 Task: Add Murphy's Naturals Lemon Eucalyptus Oil Insect Repellent to the cart.
Action: Mouse moved to (883, 336)
Screenshot: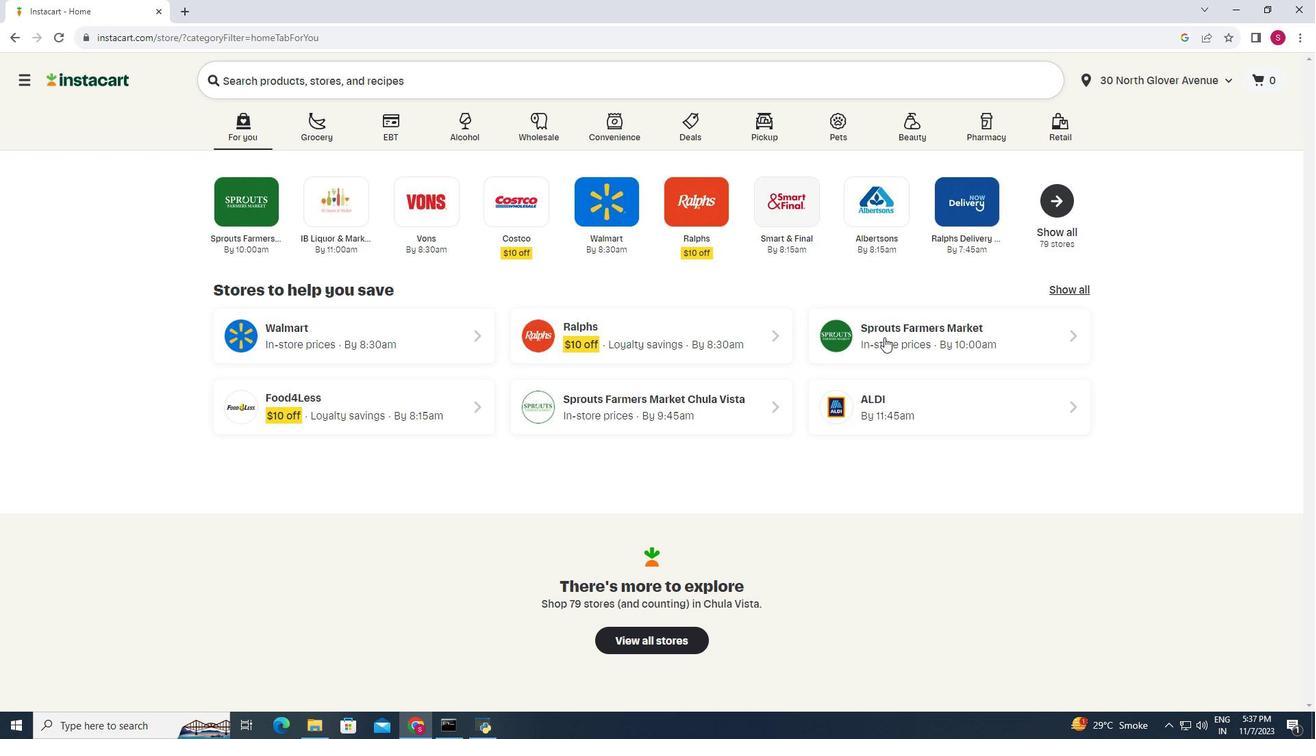 
Action: Mouse pressed left at (883, 336)
Screenshot: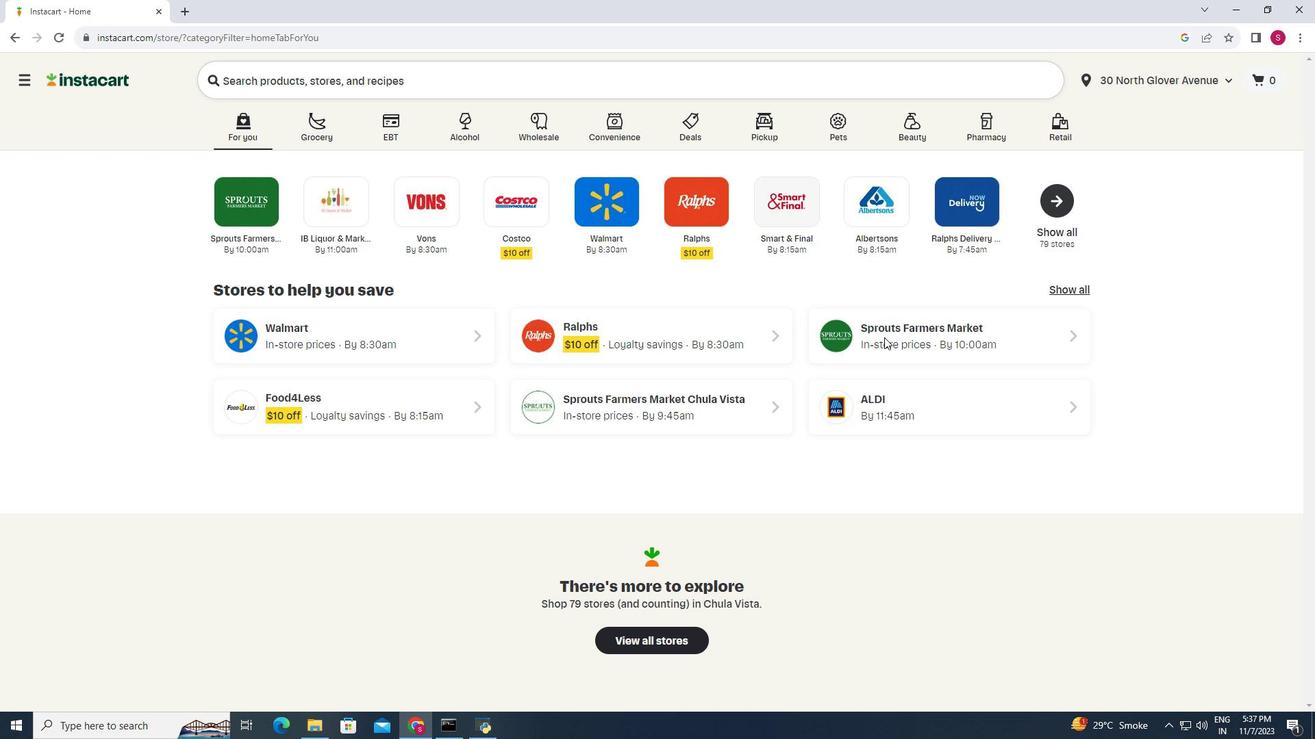 
Action: Mouse moved to (115, 407)
Screenshot: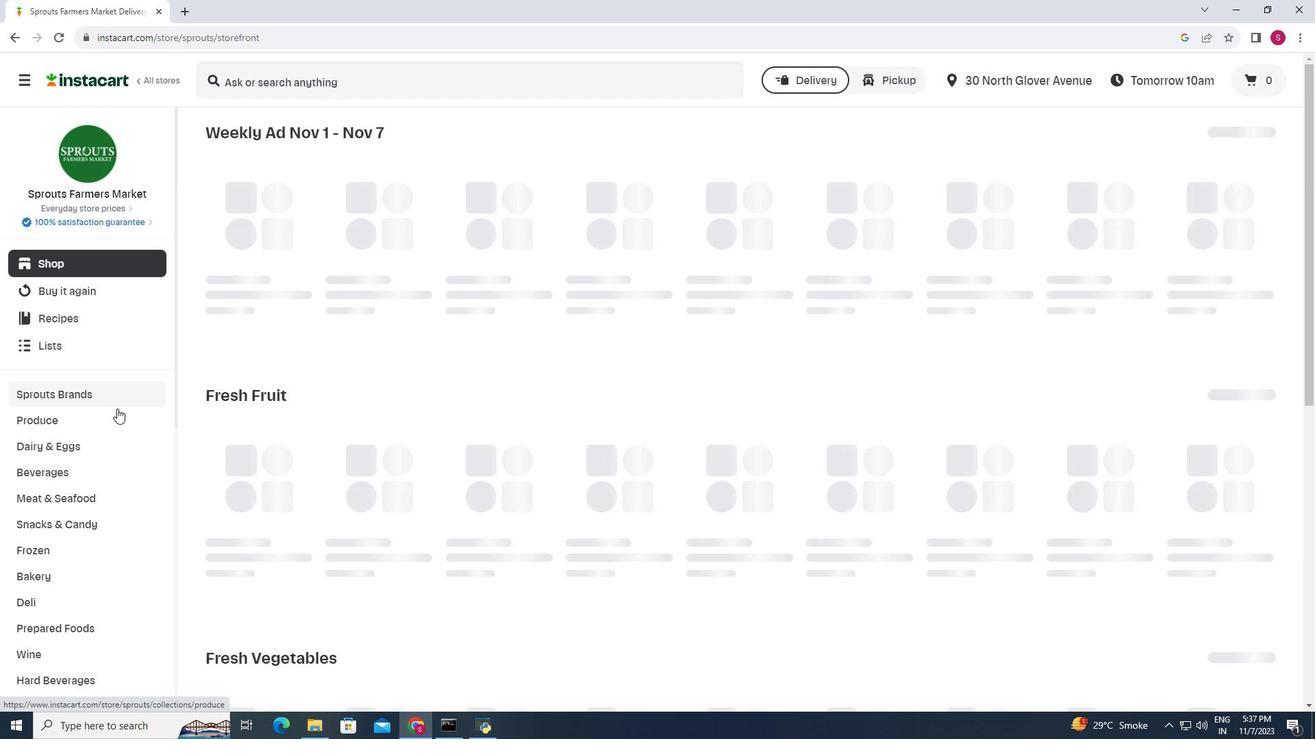 
Action: Mouse scrolled (115, 406) with delta (0, 0)
Screenshot: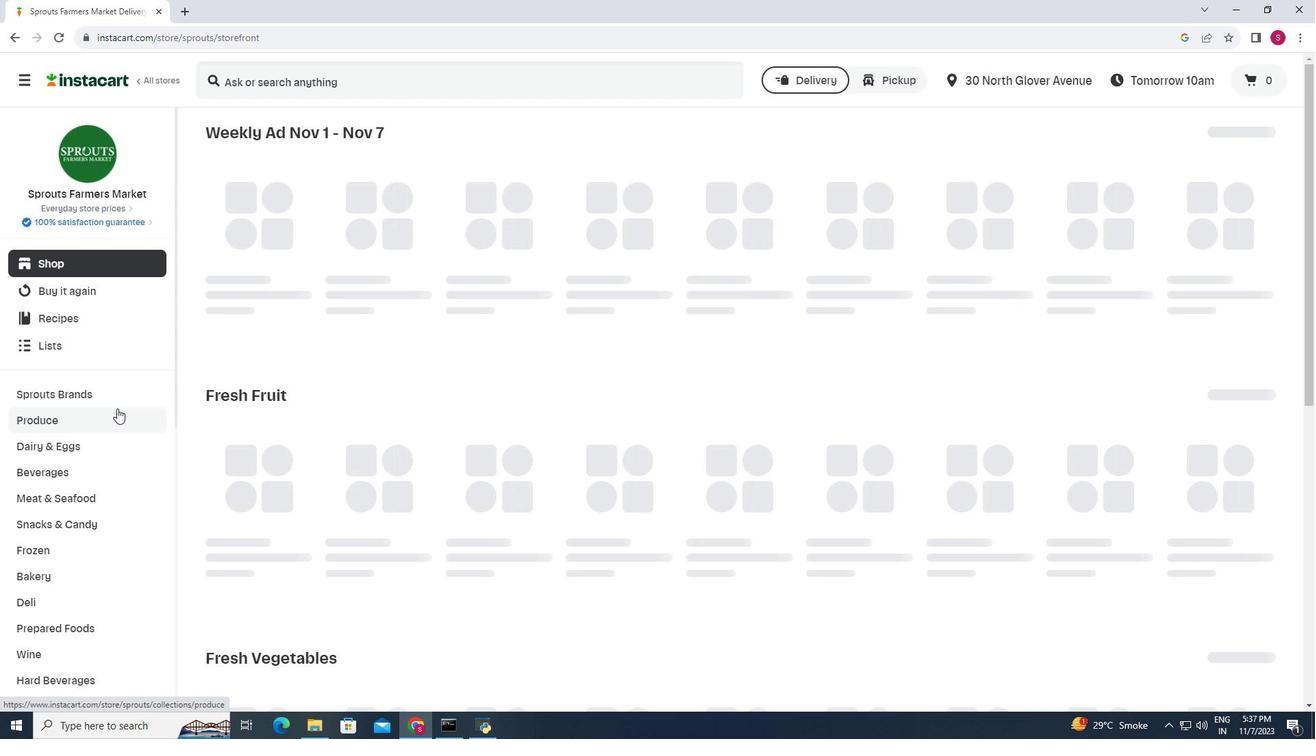 
Action: Mouse scrolled (115, 406) with delta (0, 0)
Screenshot: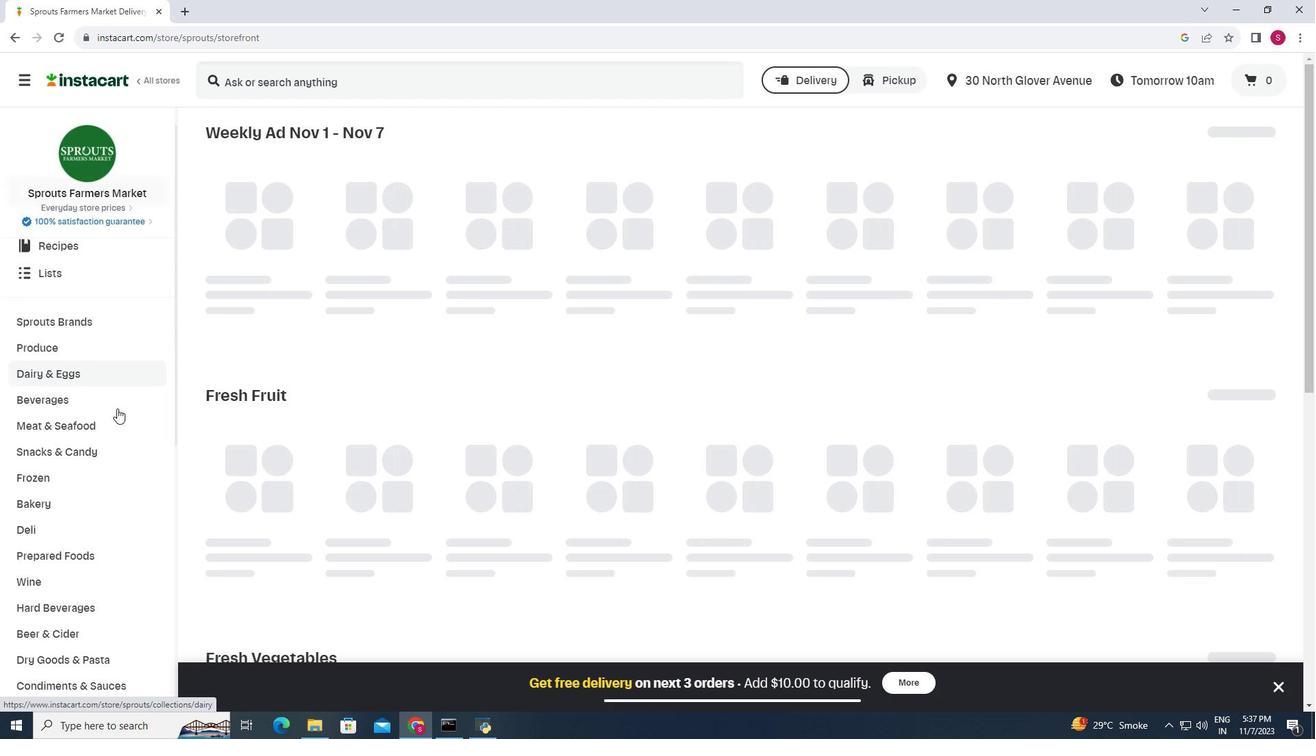
Action: Mouse scrolled (115, 406) with delta (0, 0)
Screenshot: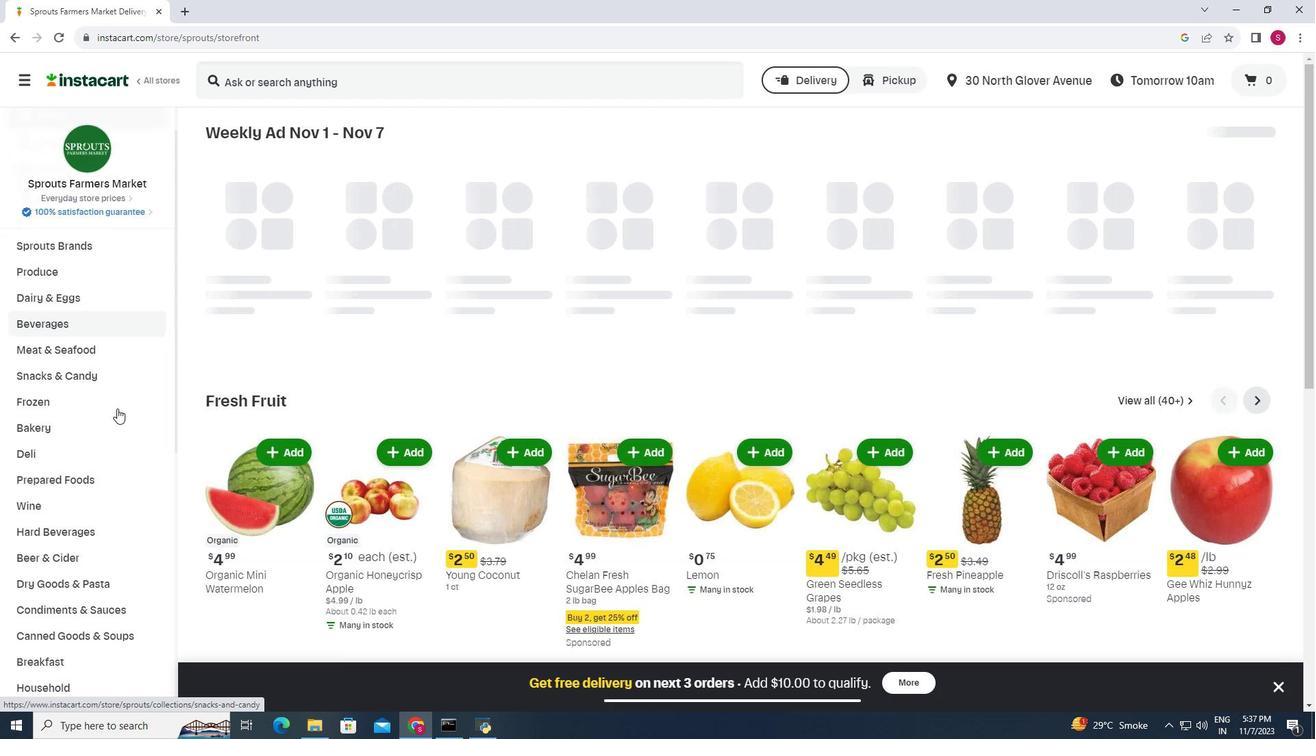 
Action: Mouse moved to (115, 407)
Screenshot: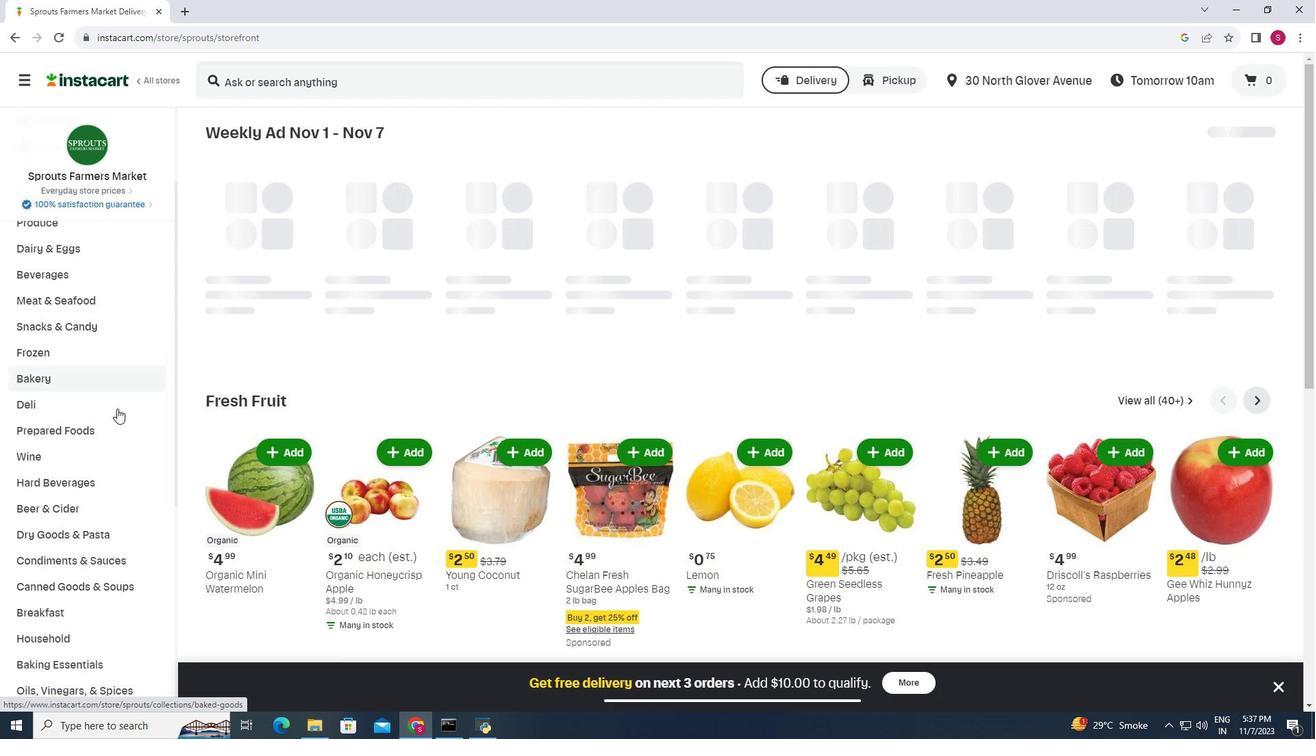
Action: Mouse scrolled (115, 406) with delta (0, 0)
Screenshot: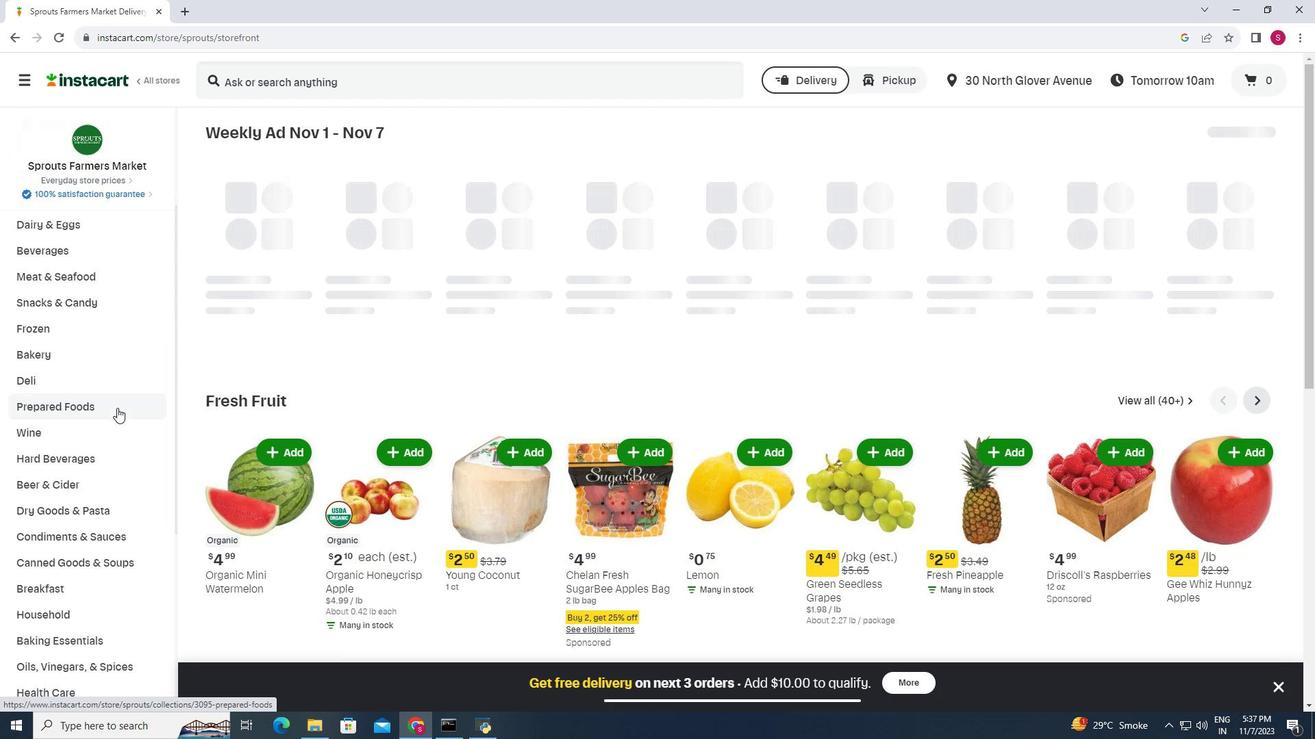
Action: Mouse moved to (78, 557)
Screenshot: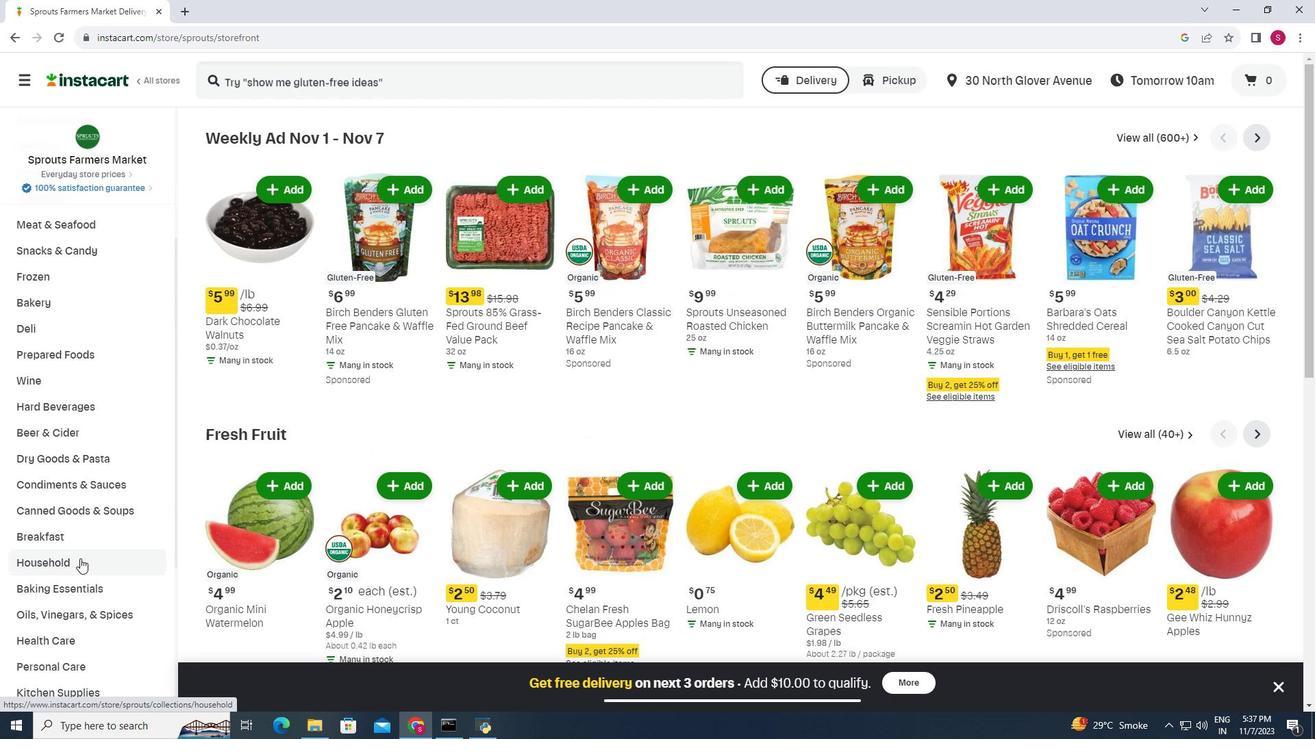 
Action: Mouse pressed left at (78, 557)
Screenshot: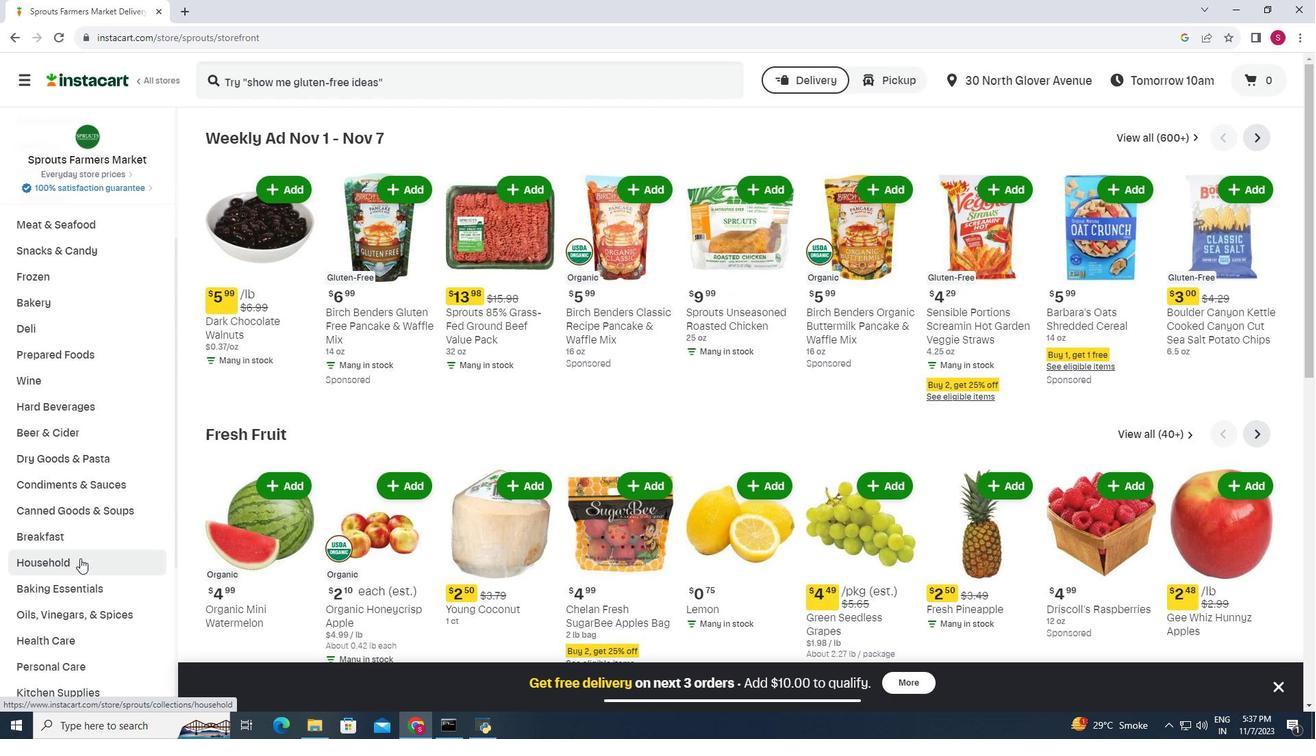 
Action: Mouse moved to (815, 180)
Screenshot: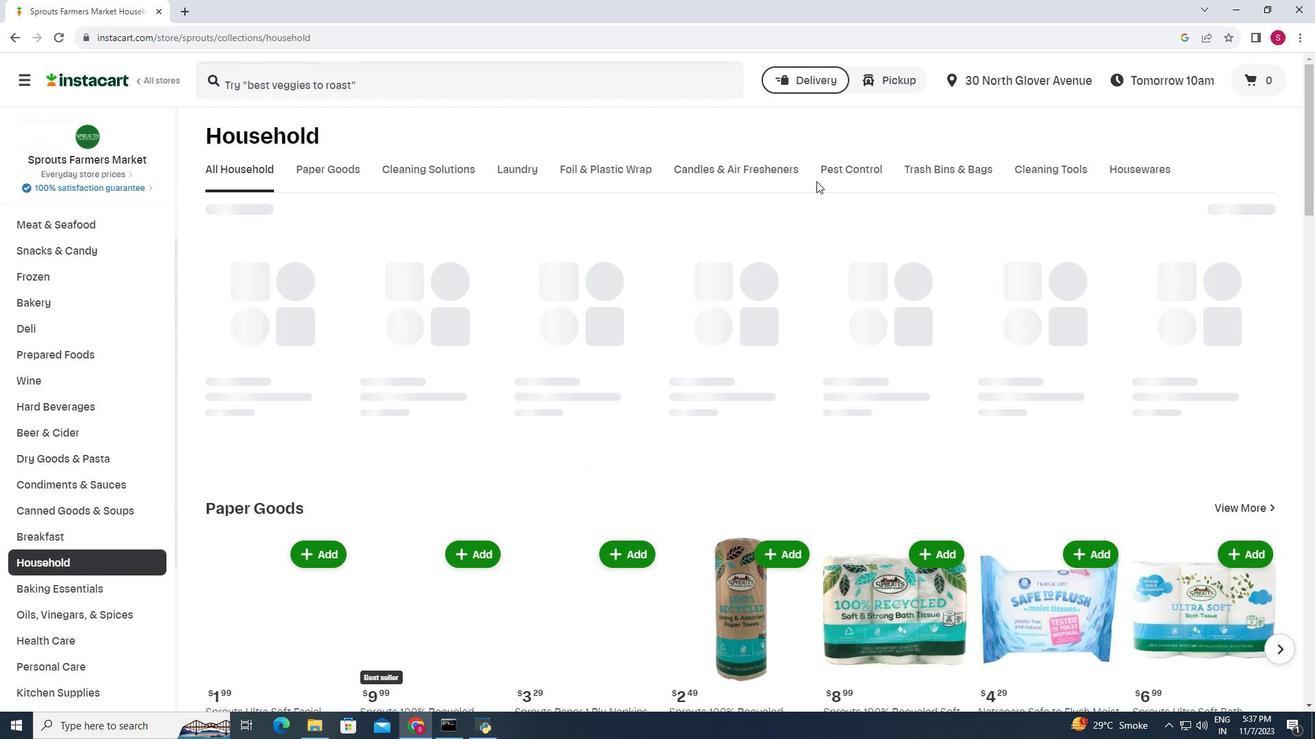 
Action: Mouse pressed left at (815, 180)
Screenshot: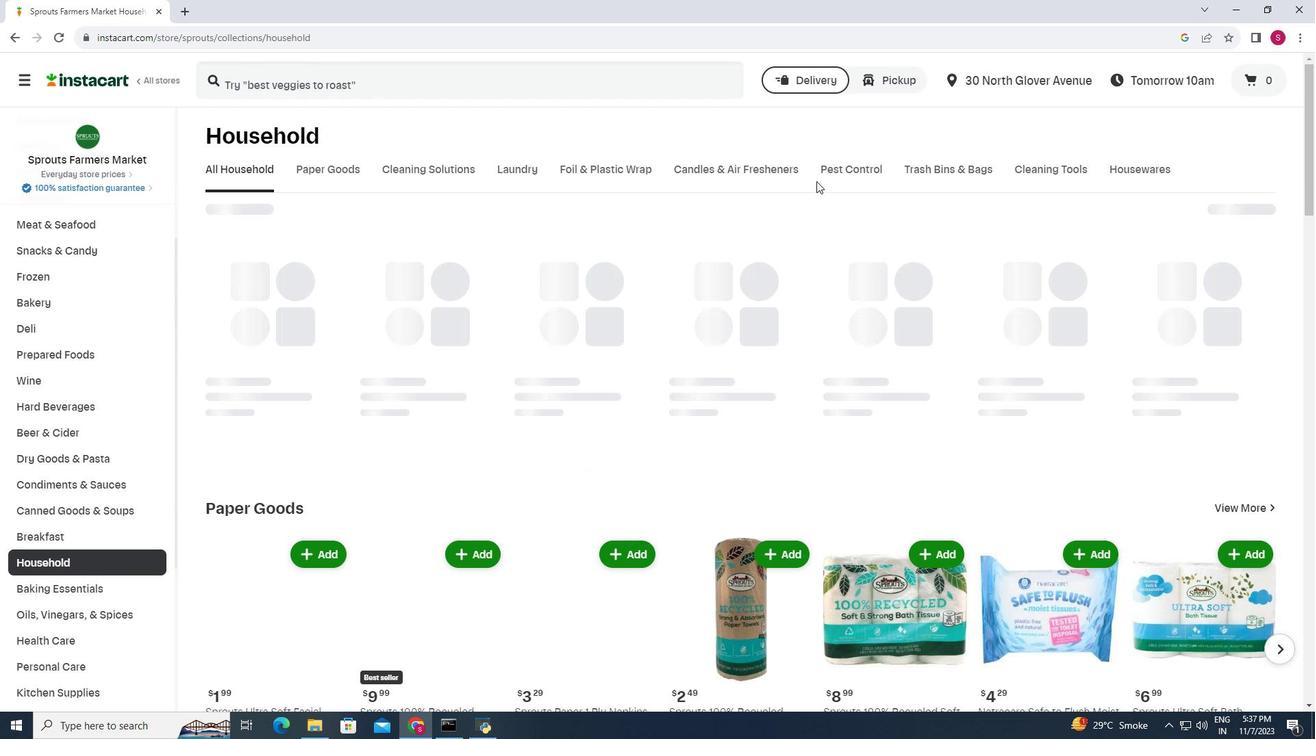 
Action: Mouse moved to (821, 176)
Screenshot: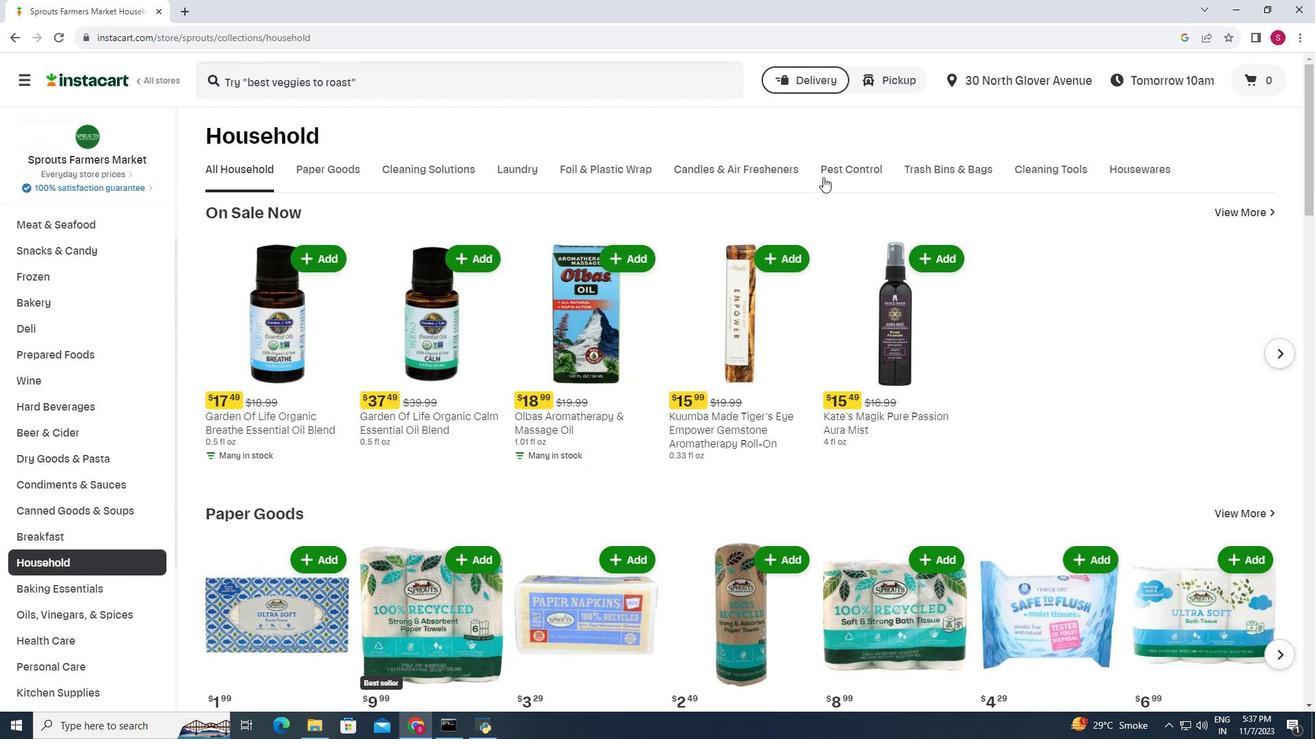 
Action: Mouse pressed left at (821, 176)
Screenshot: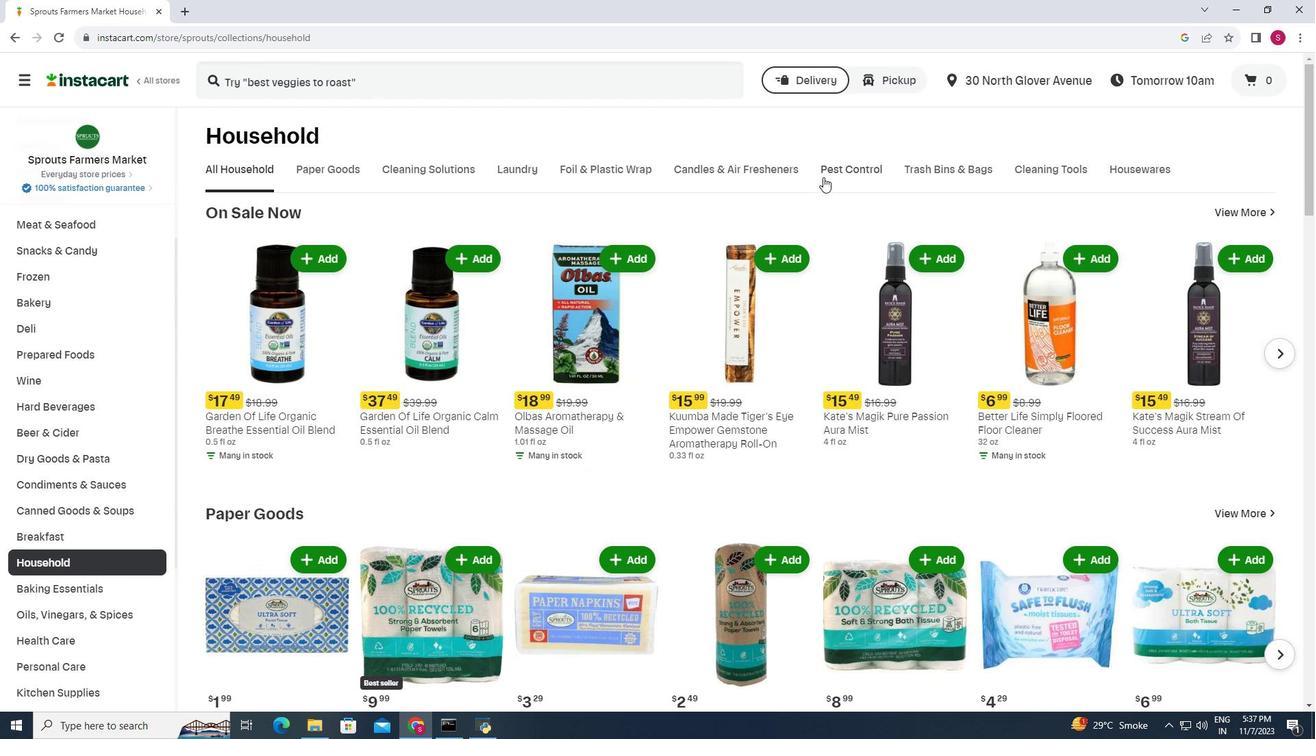 
Action: Mouse moved to (262, 280)
Screenshot: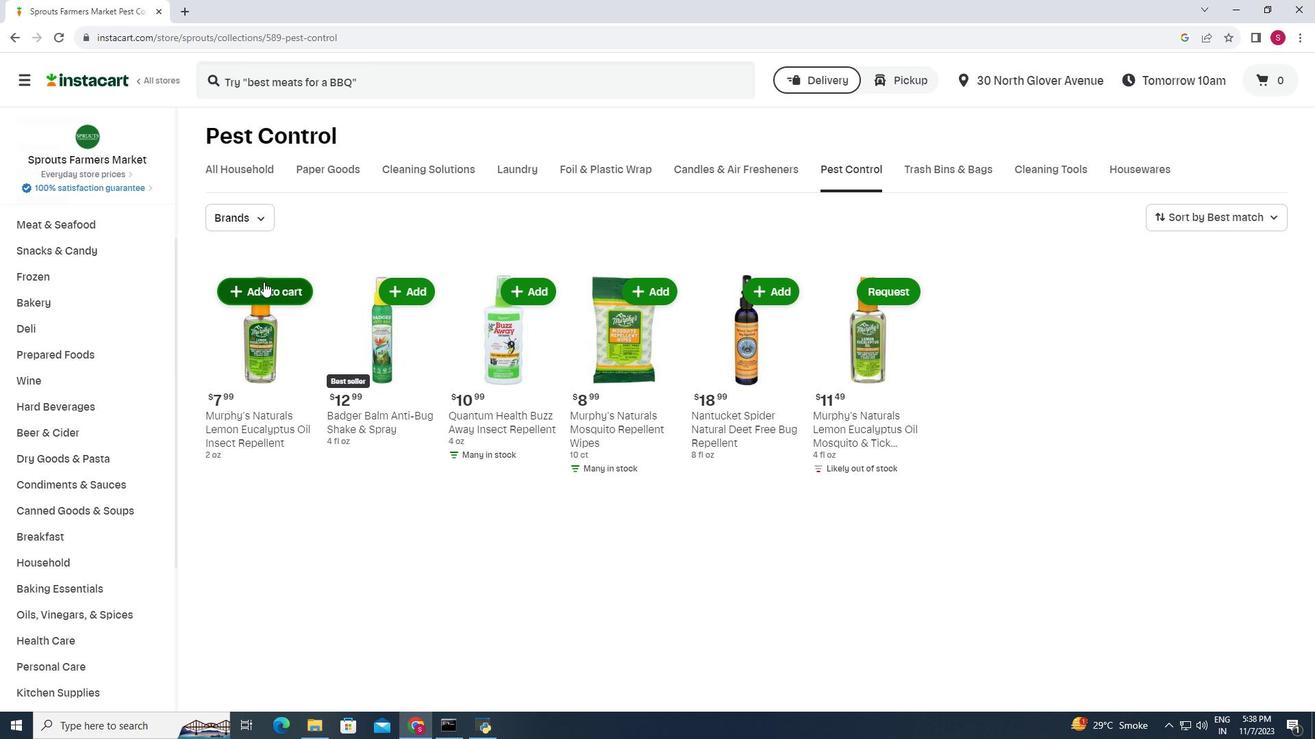 
Action: Mouse pressed left at (262, 280)
Screenshot: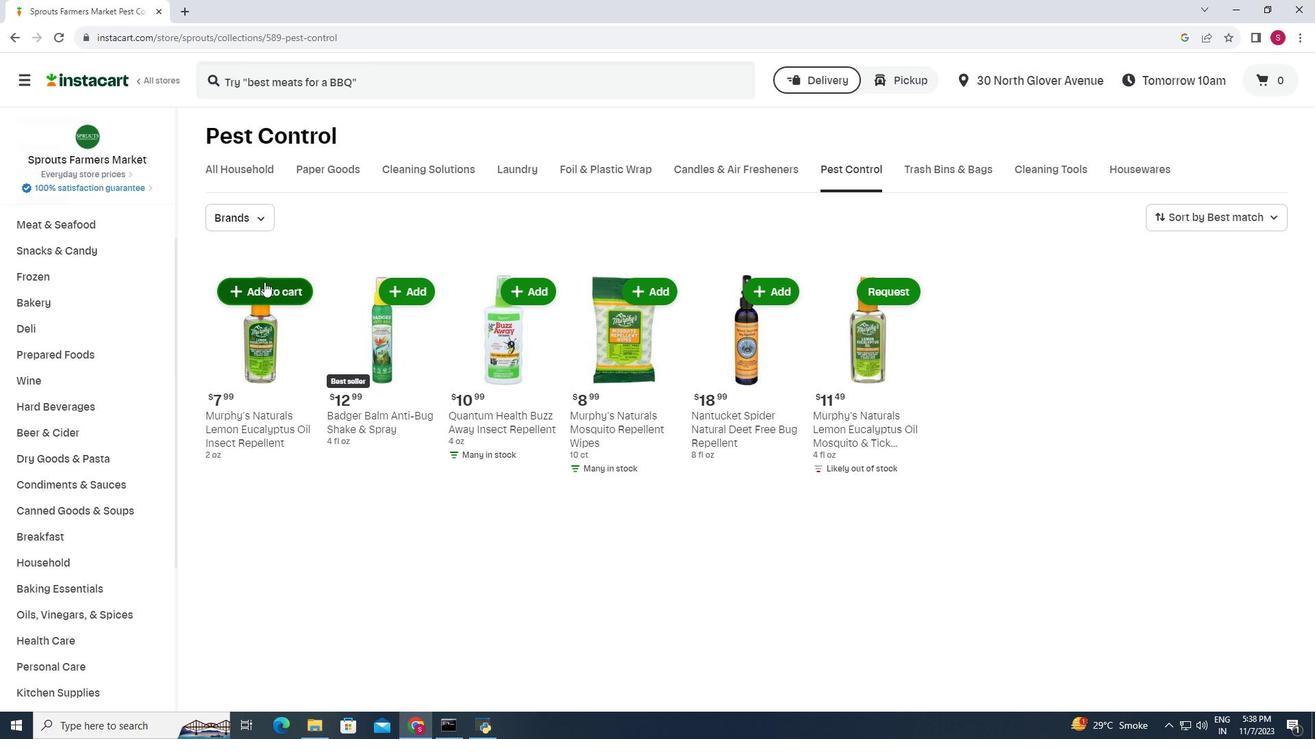 
Action: Mouse moved to (340, 238)
Screenshot: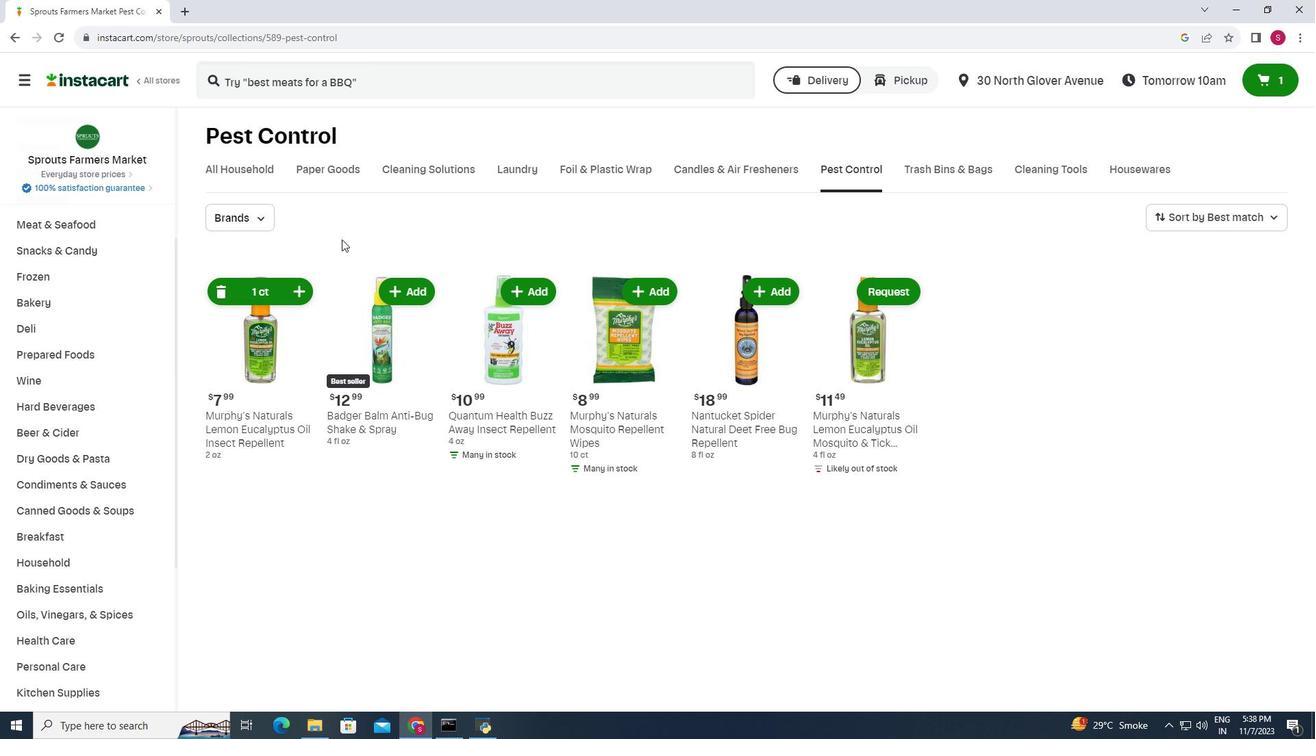 
